 Task: Set the preferred move-in date for the first listing to September 25, 2023.
Action: Mouse moved to (650, 56)
Screenshot: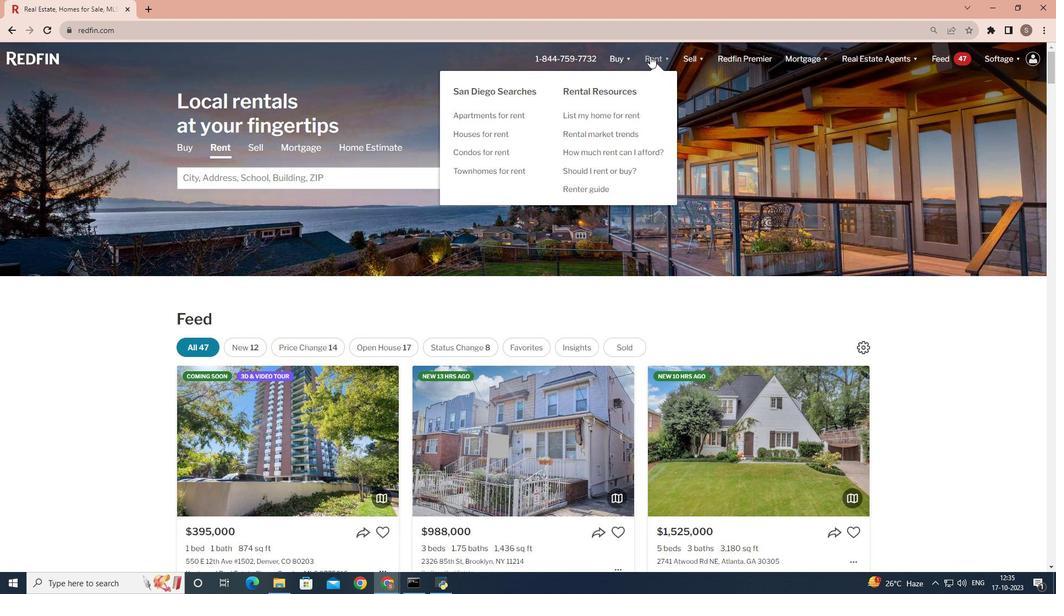 
Action: Mouse pressed left at (650, 56)
Screenshot: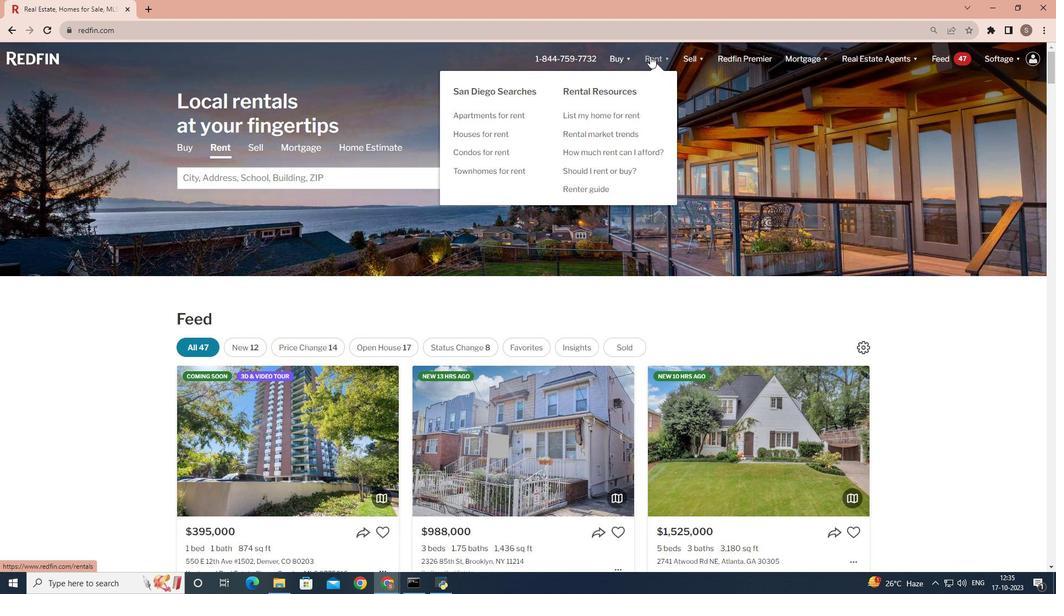 
Action: Mouse moved to (177, 305)
Screenshot: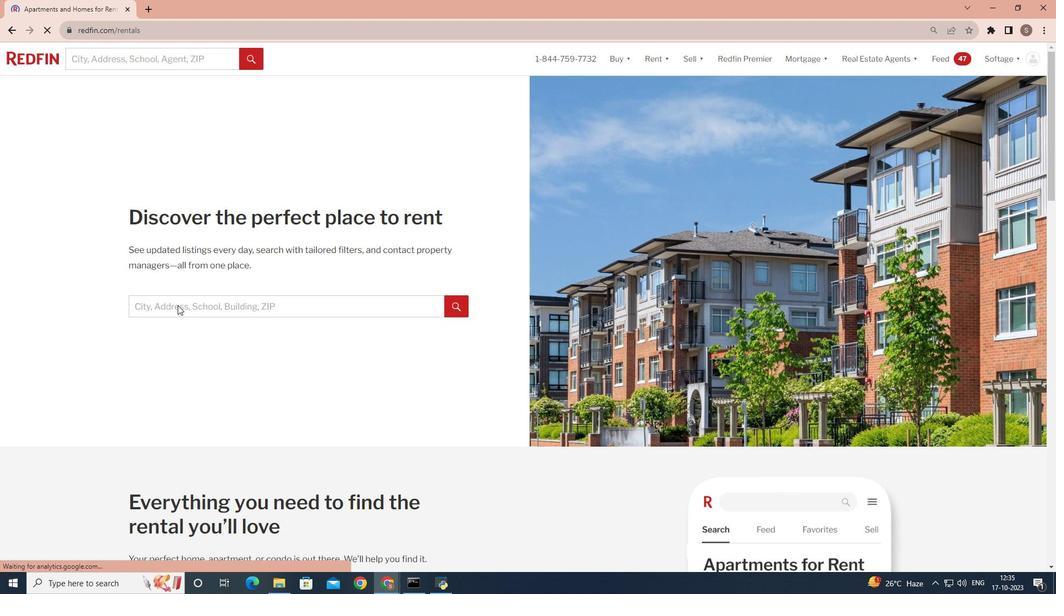 
Action: Mouse pressed left at (177, 305)
Screenshot: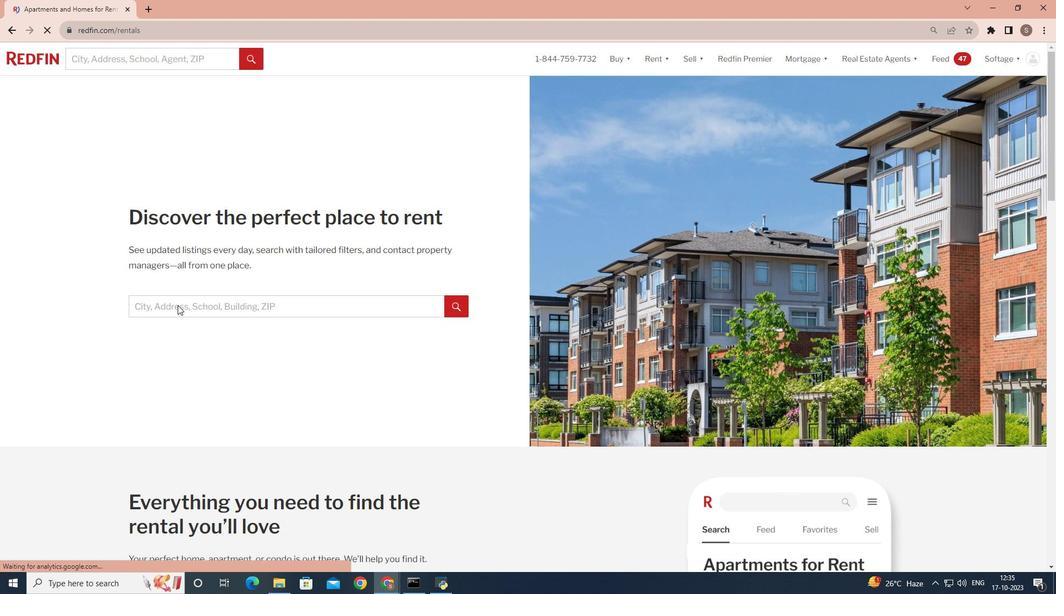 
Action: Mouse pressed left at (177, 305)
Screenshot: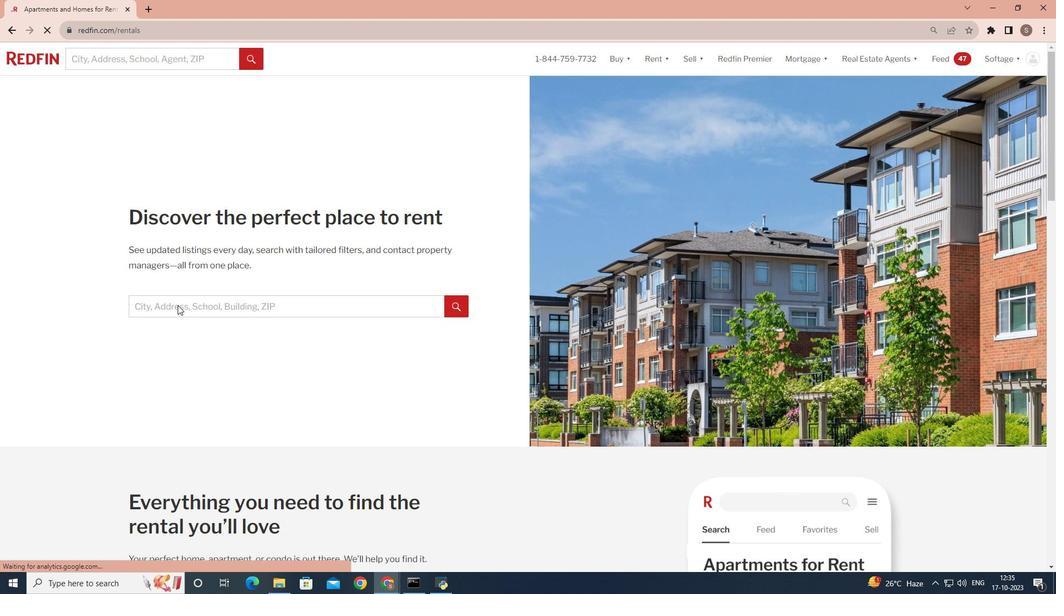 
Action: Mouse moved to (169, 299)
Screenshot: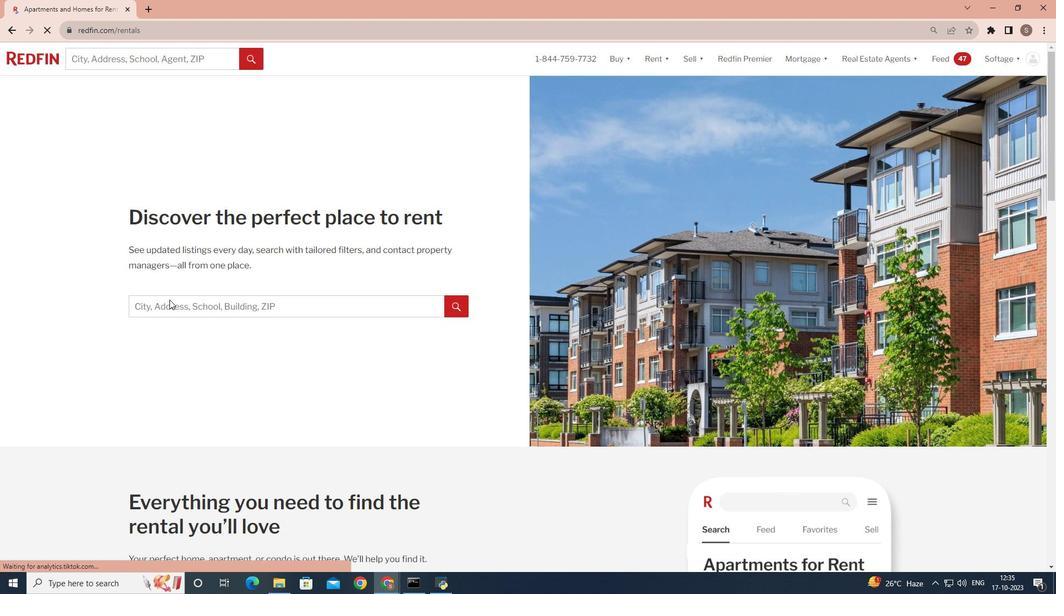 
Action: Mouse pressed left at (169, 299)
Screenshot: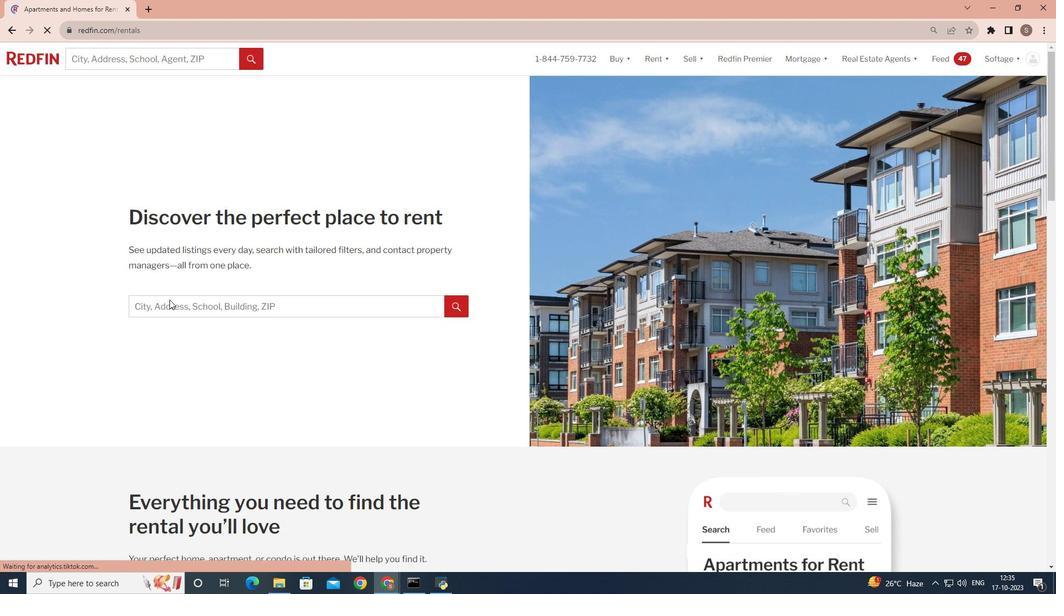
Action: Key pressed <Key.shift>San<Key.space><Key.shift>Diego
Screenshot: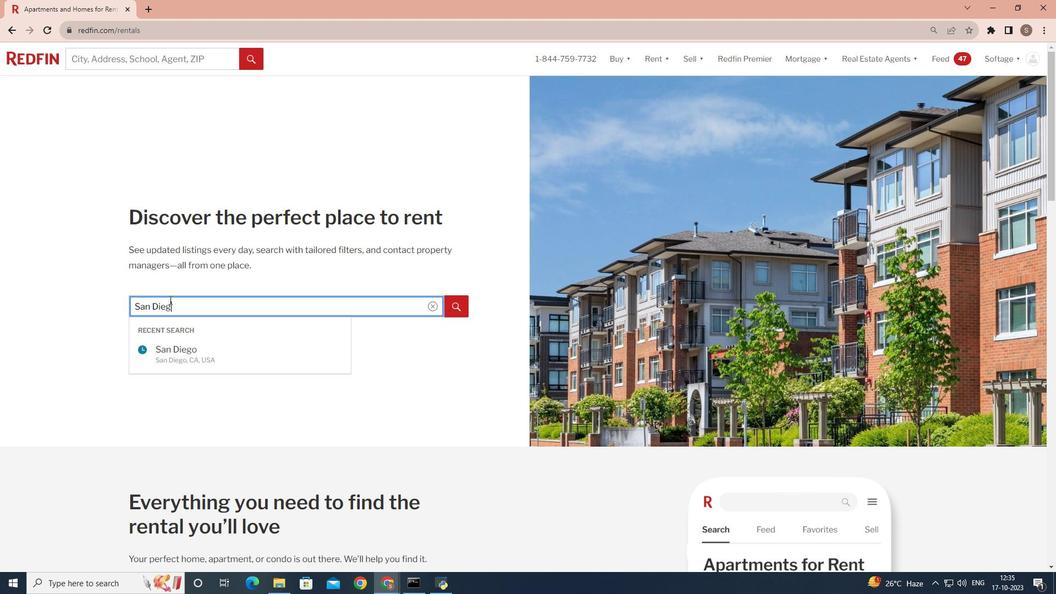 
Action: Mouse moved to (461, 311)
Screenshot: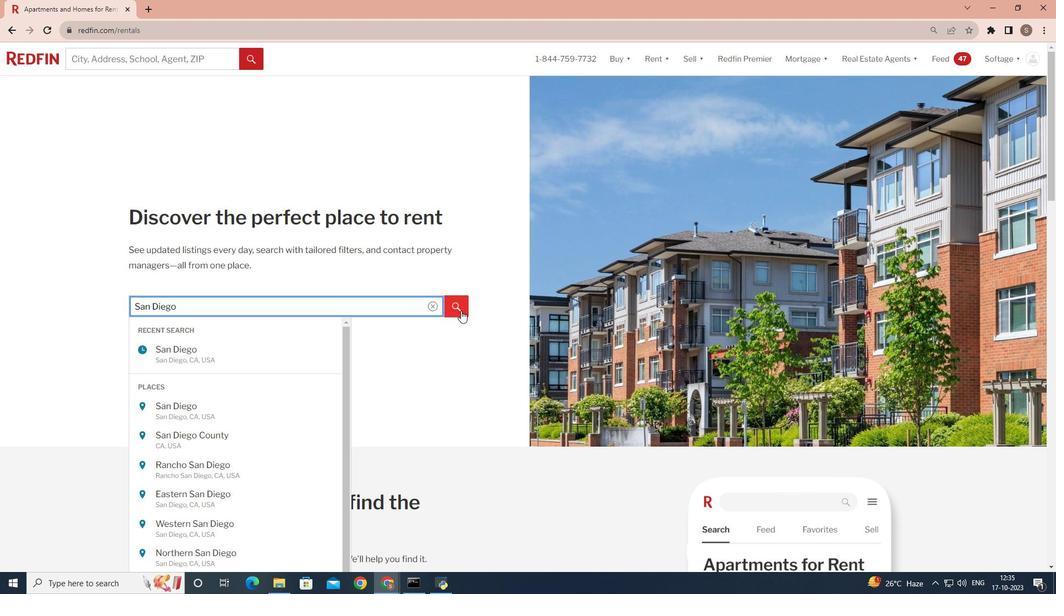 
Action: Mouse pressed left at (461, 311)
Screenshot: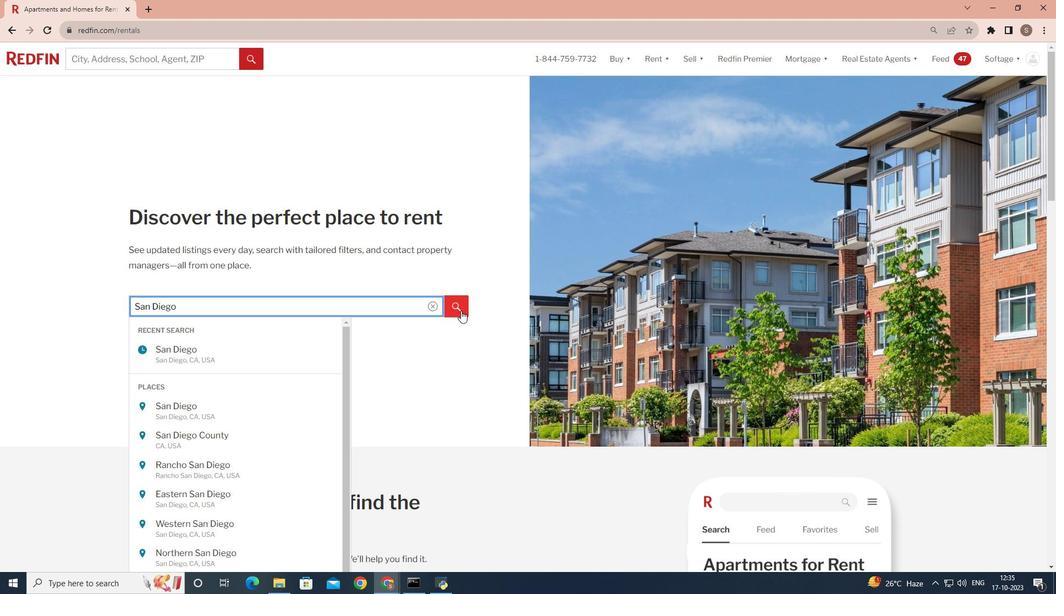 
Action: Mouse moved to (457, 309)
Screenshot: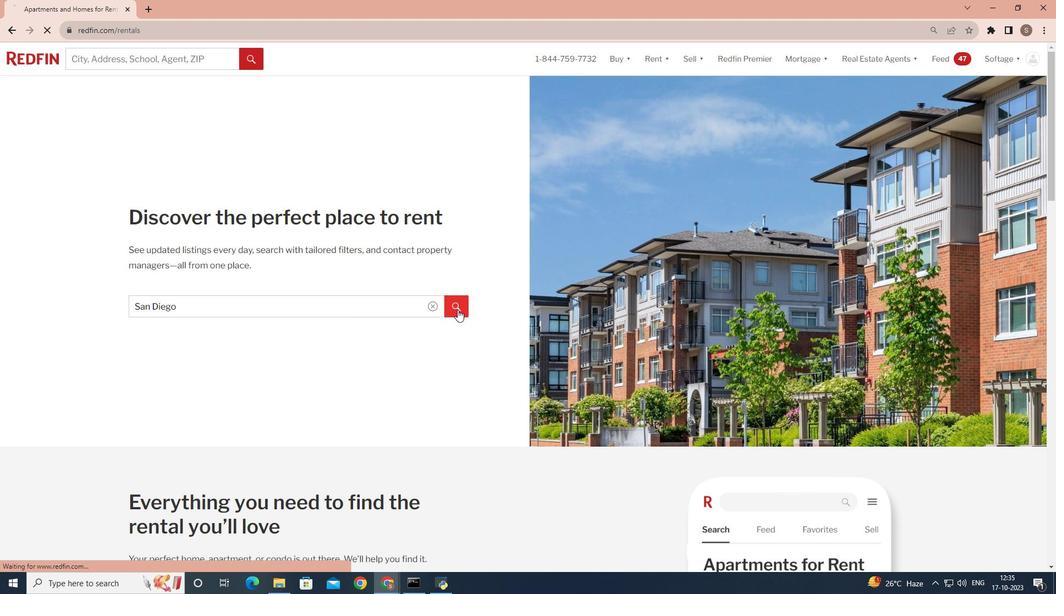 
Action: Mouse pressed left at (457, 309)
Screenshot: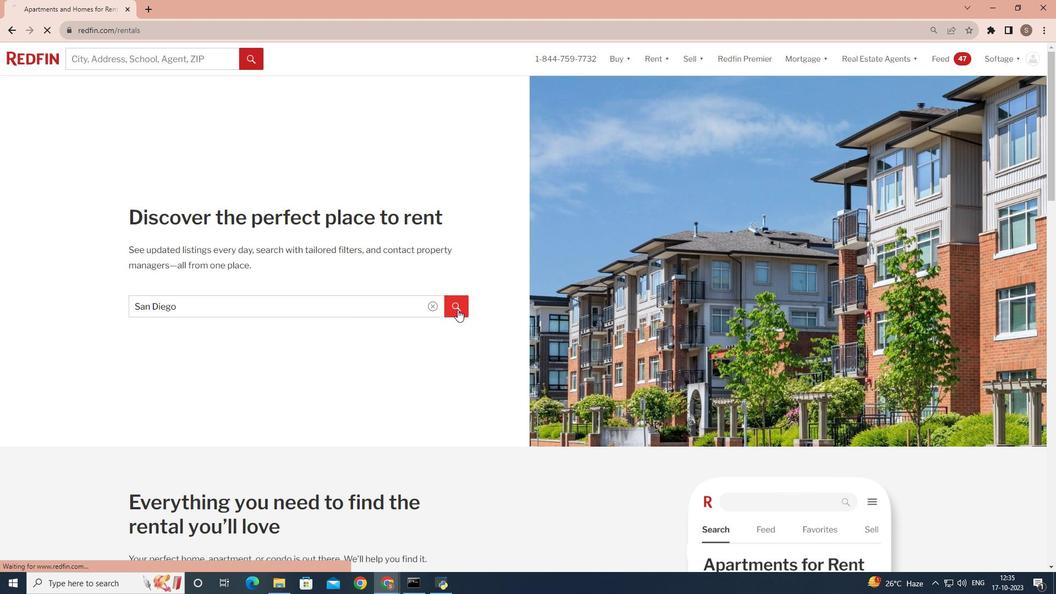 
Action: Mouse moved to (695, 412)
Screenshot: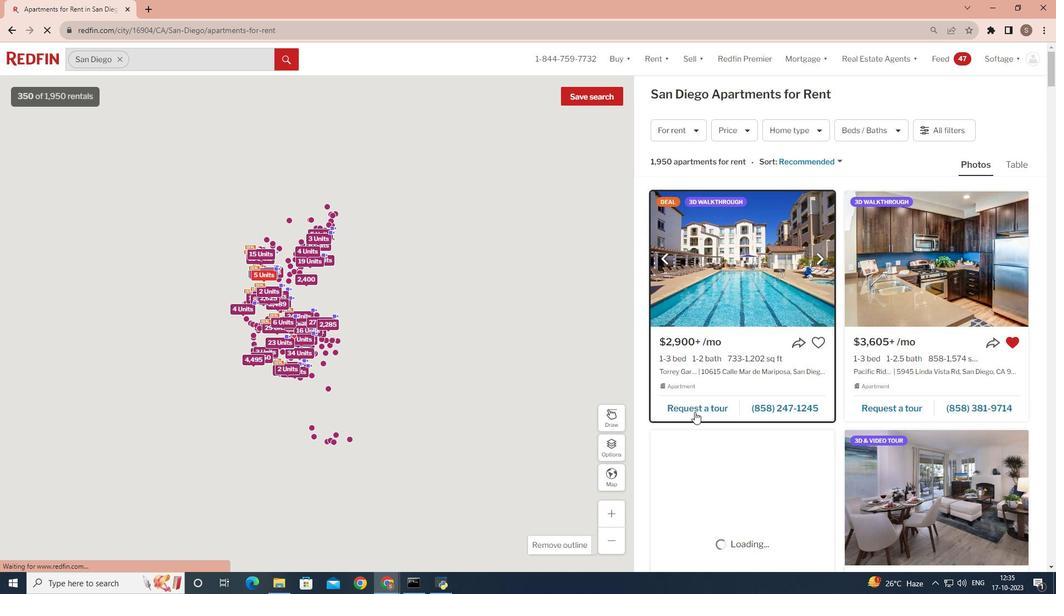
Action: Mouse pressed left at (695, 412)
Screenshot: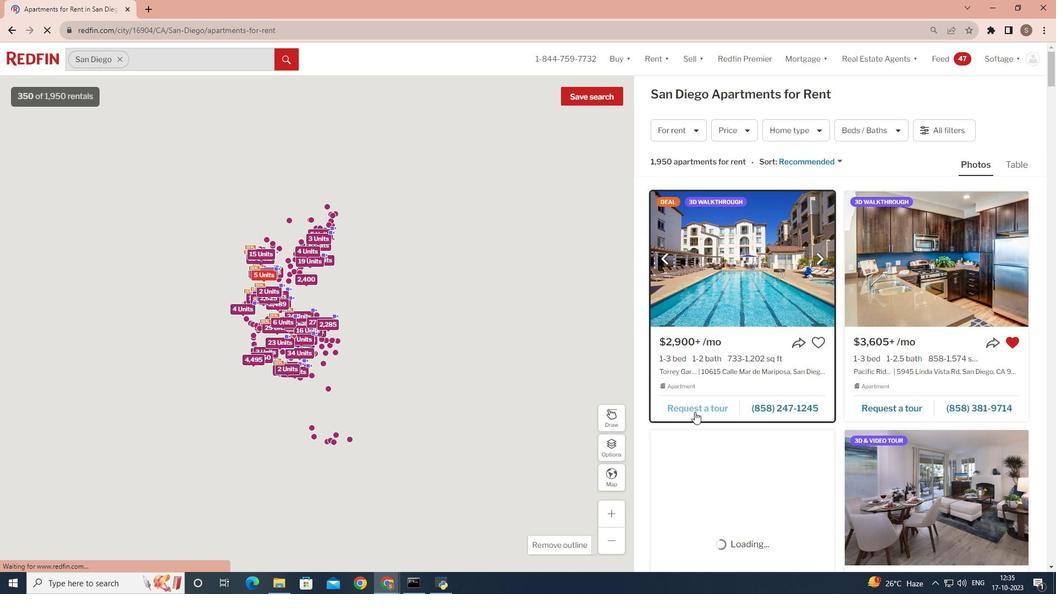 
Action: Mouse moved to (686, 409)
Screenshot: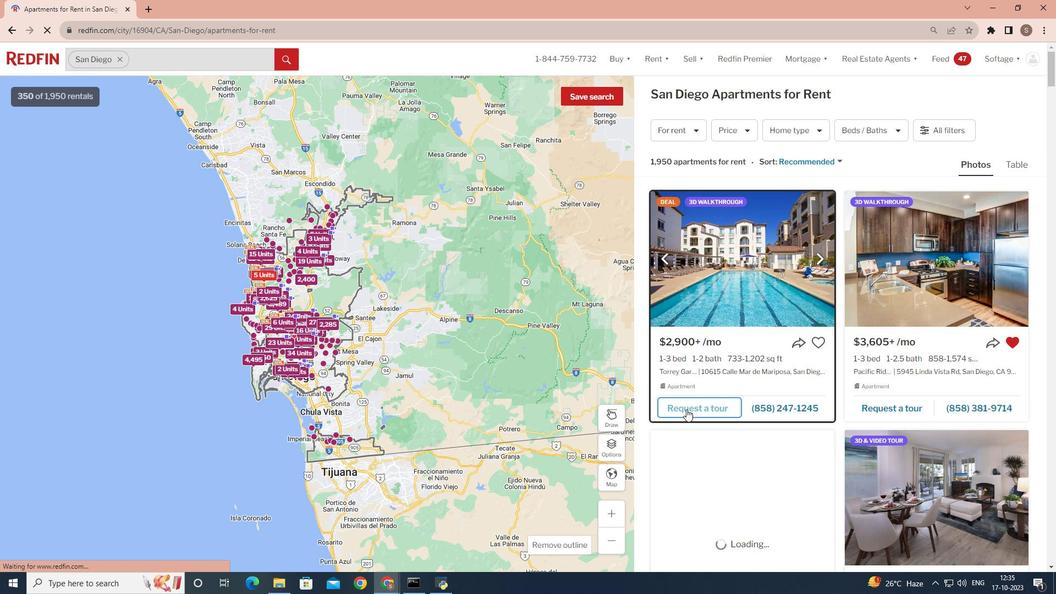 
Action: Mouse pressed left at (686, 409)
Screenshot: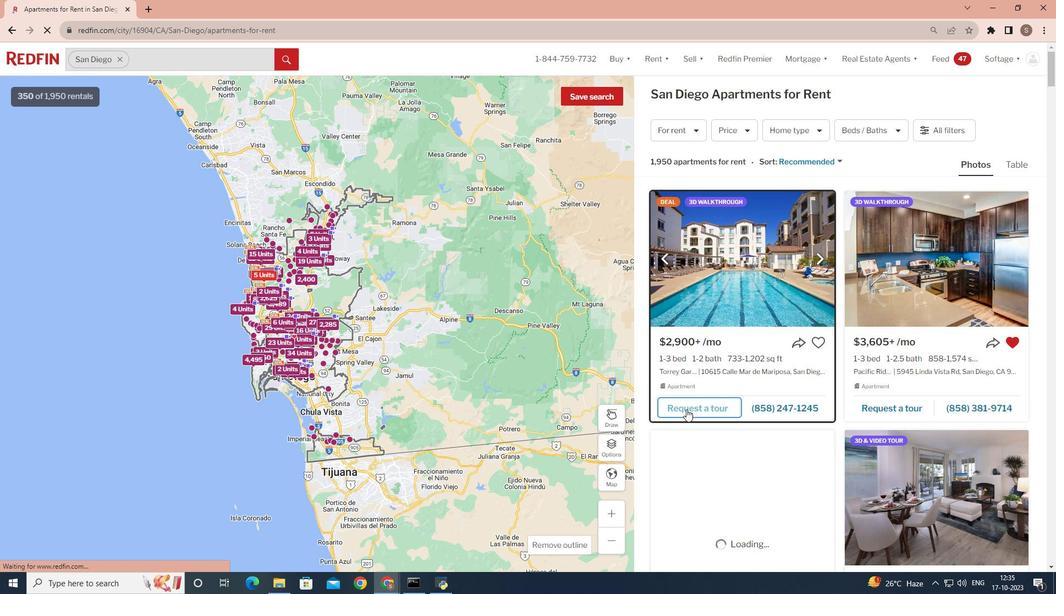 
Action: Mouse pressed left at (686, 409)
Screenshot: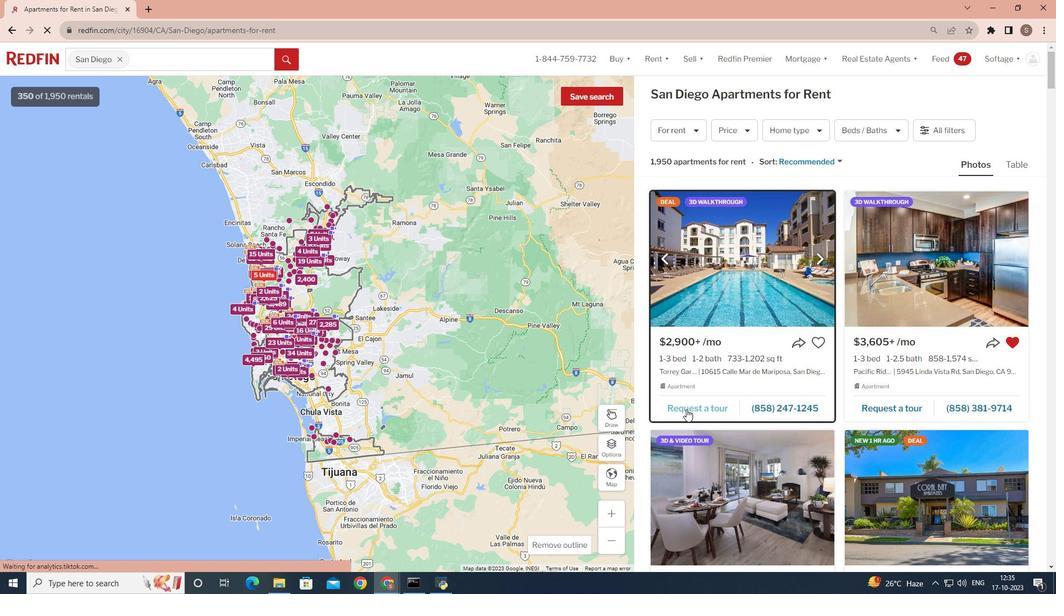 
Action: Mouse moved to (371, 304)
Screenshot: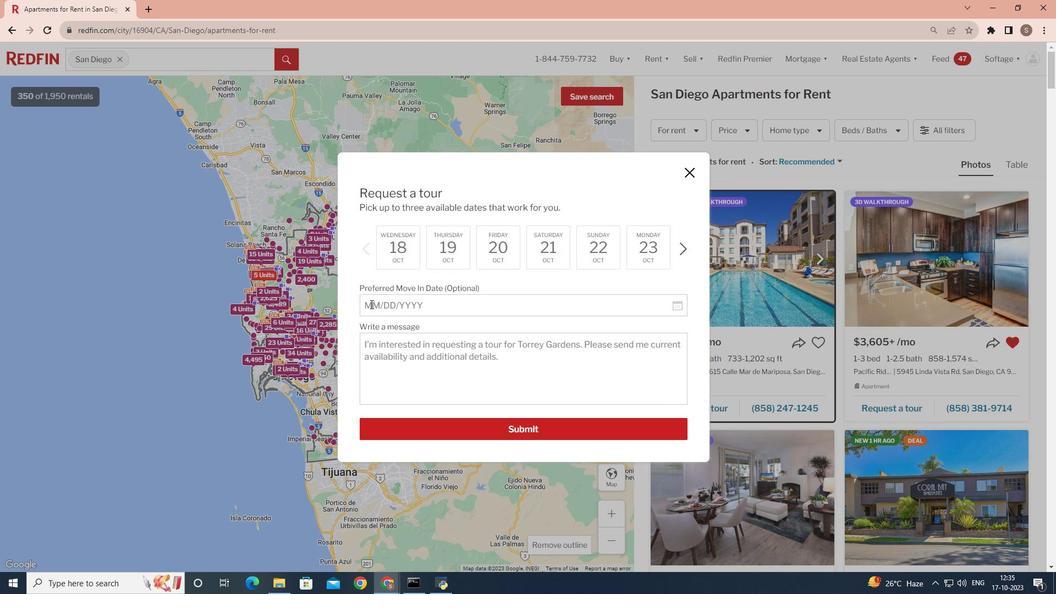 
Action: Mouse pressed left at (371, 304)
Screenshot: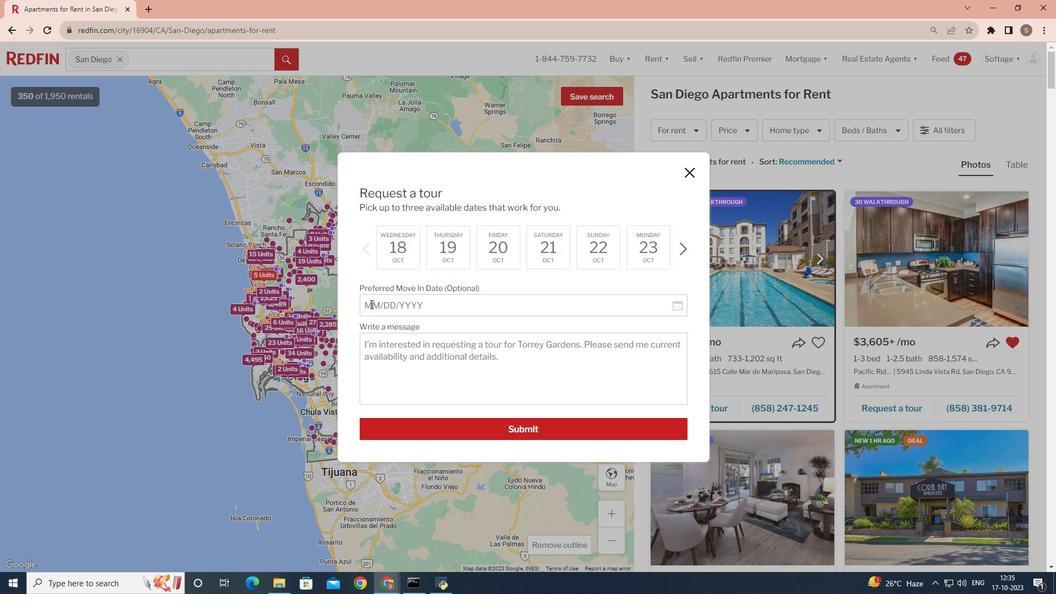 
Action: Mouse moved to (516, 337)
Screenshot: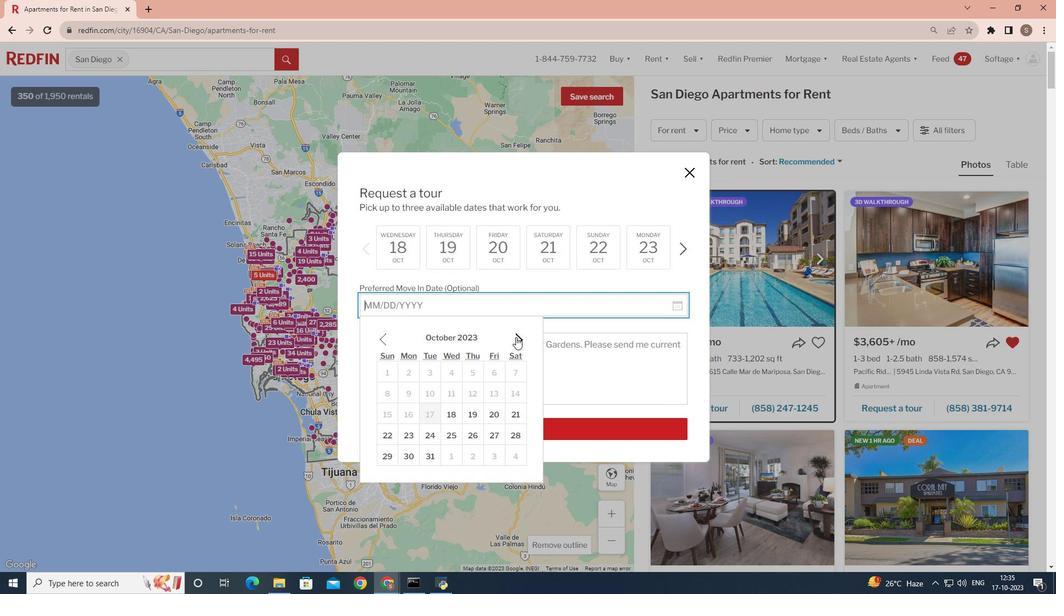 
Action: Mouse pressed left at (516, 337)
Screenshot: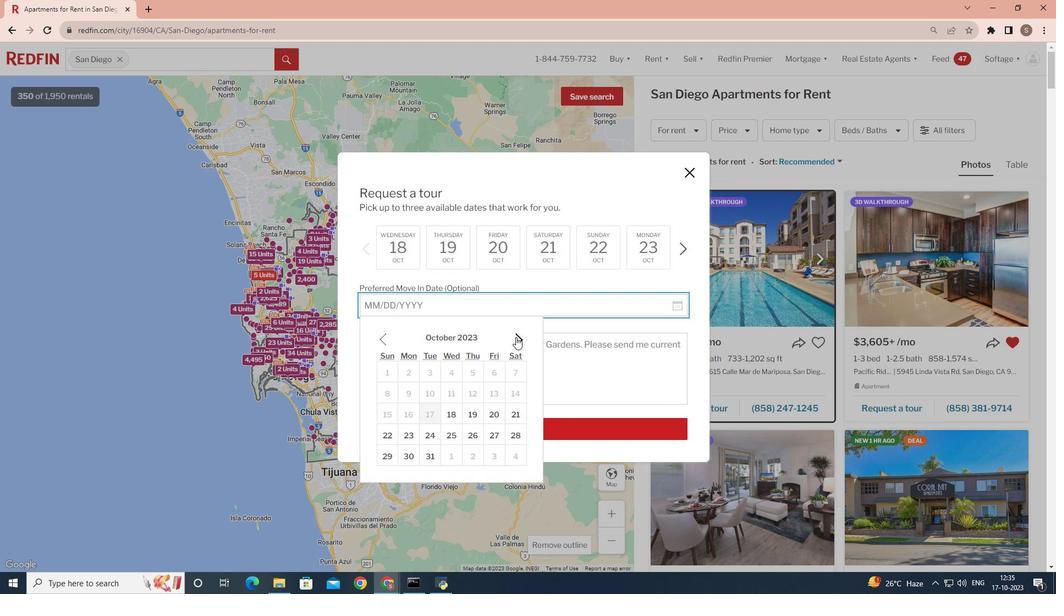 
Action: Mouse moved to (515, 433)
Screenshot: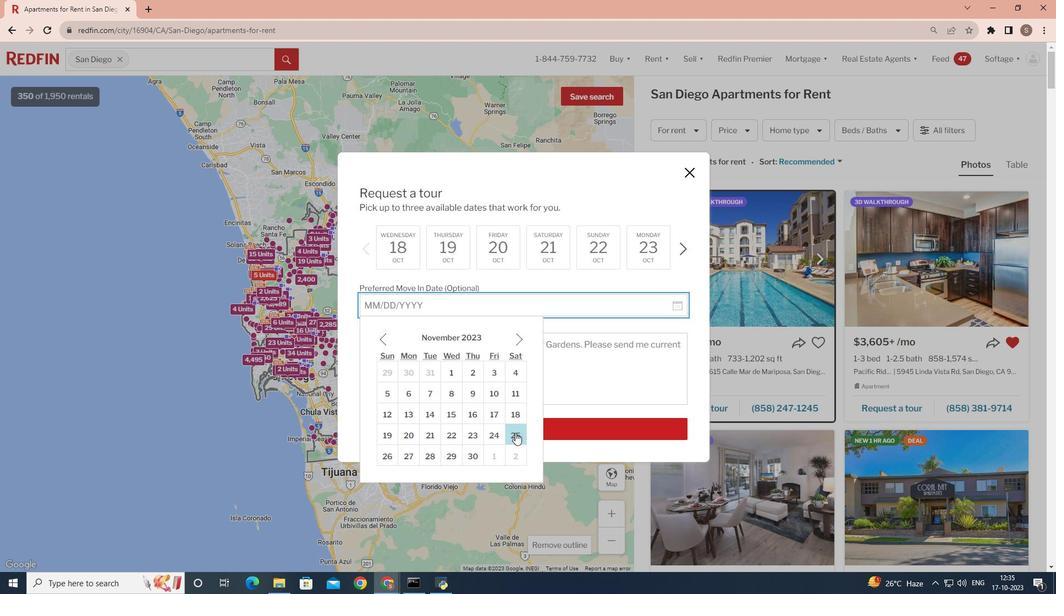 
Action: Mouse pressed left at (515, 433)
Screenshot: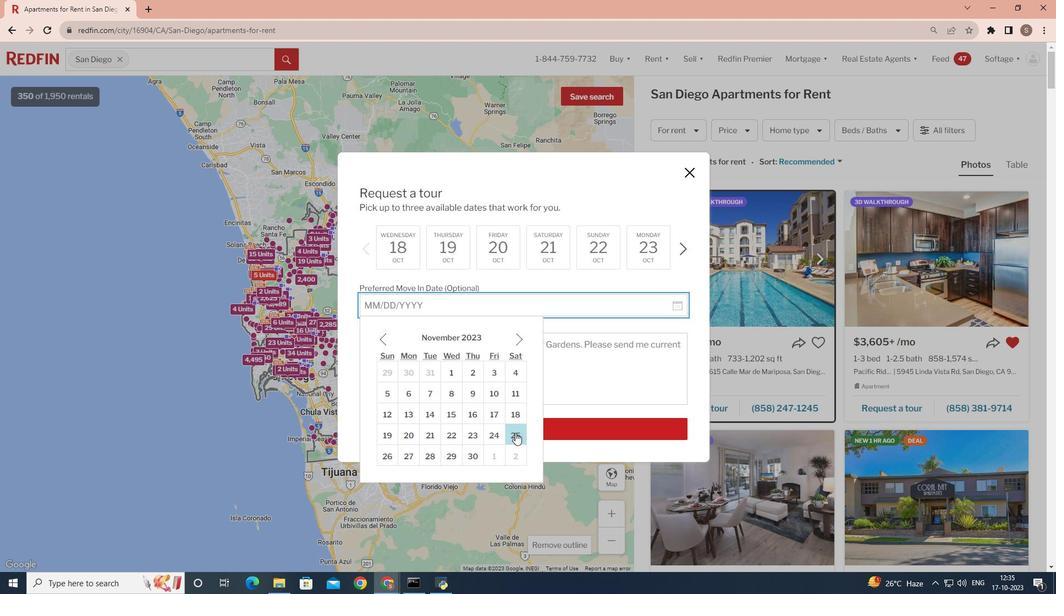 
Action: Mouse pressed left at (515, 433)
Screenshot: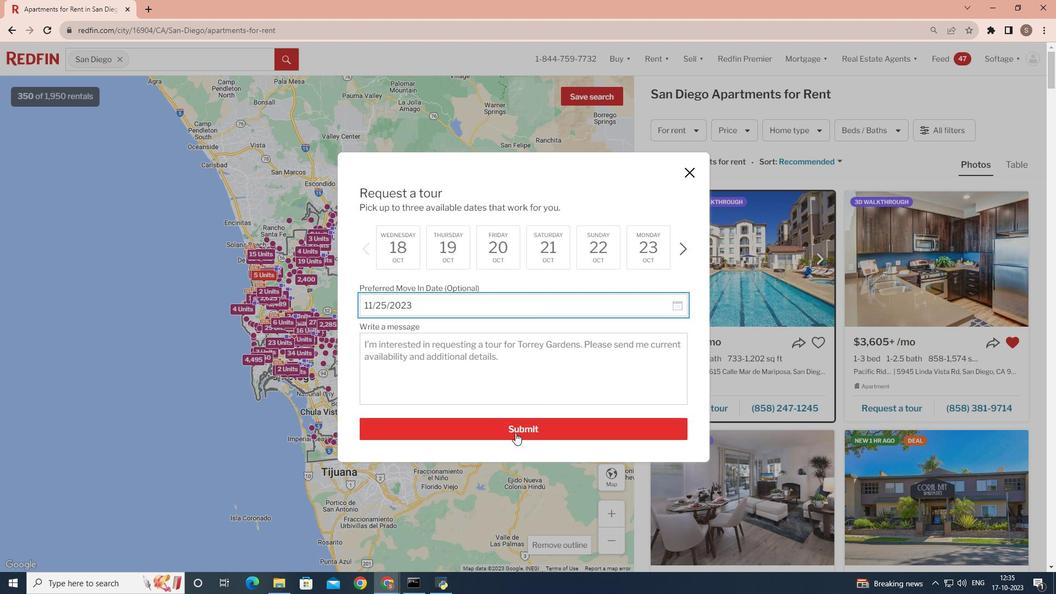 
